Task: In share turn off push notifications.
Action: Mouse moved to (769, 70)
Screenshot: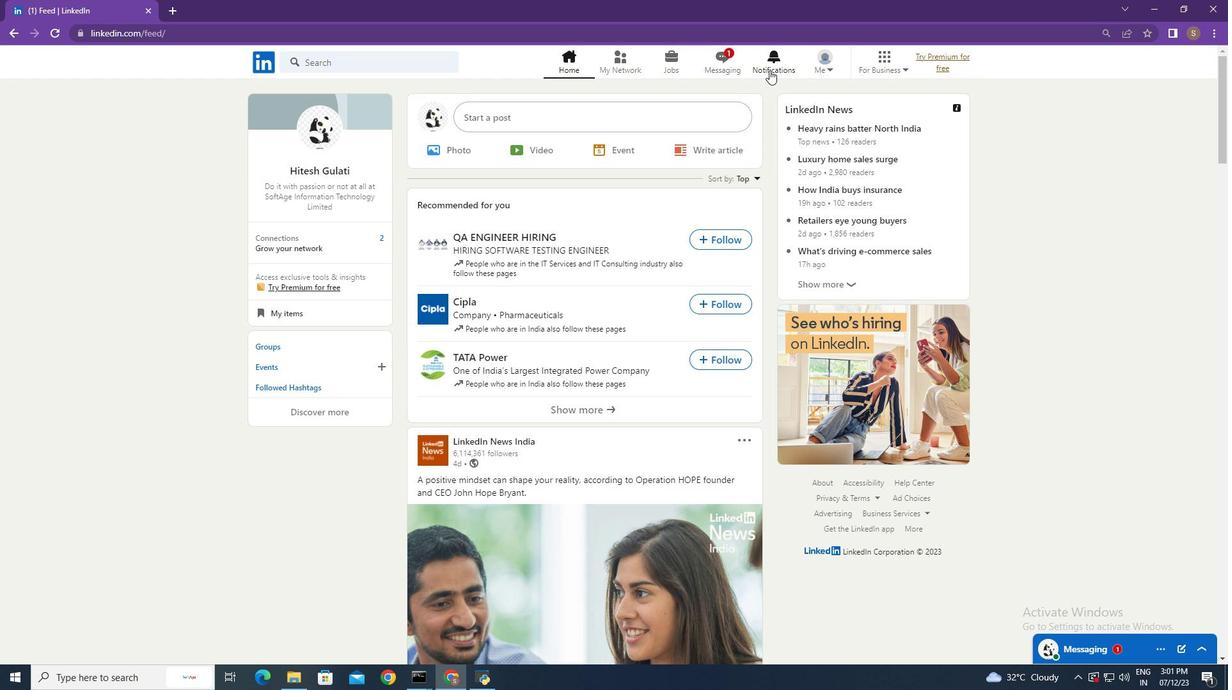 
Action: Mouse pressed left at (769, 70)
Screenshot: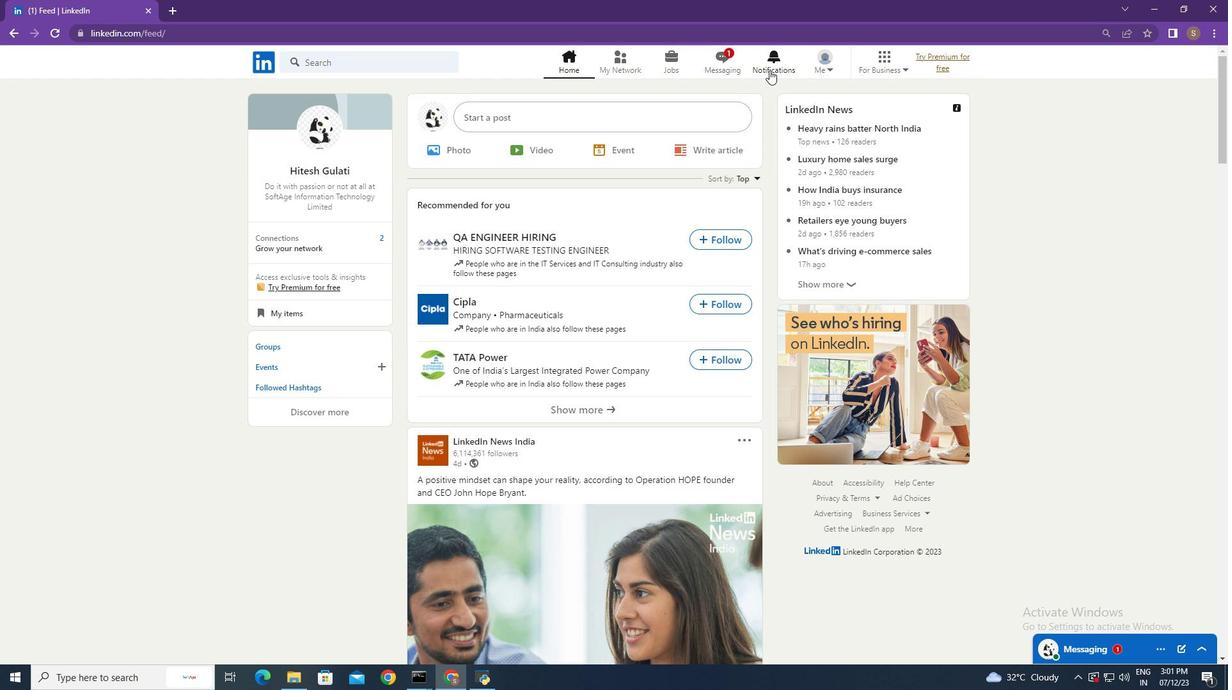 
Action: Mouse moved to (295, 147)
Screenshot: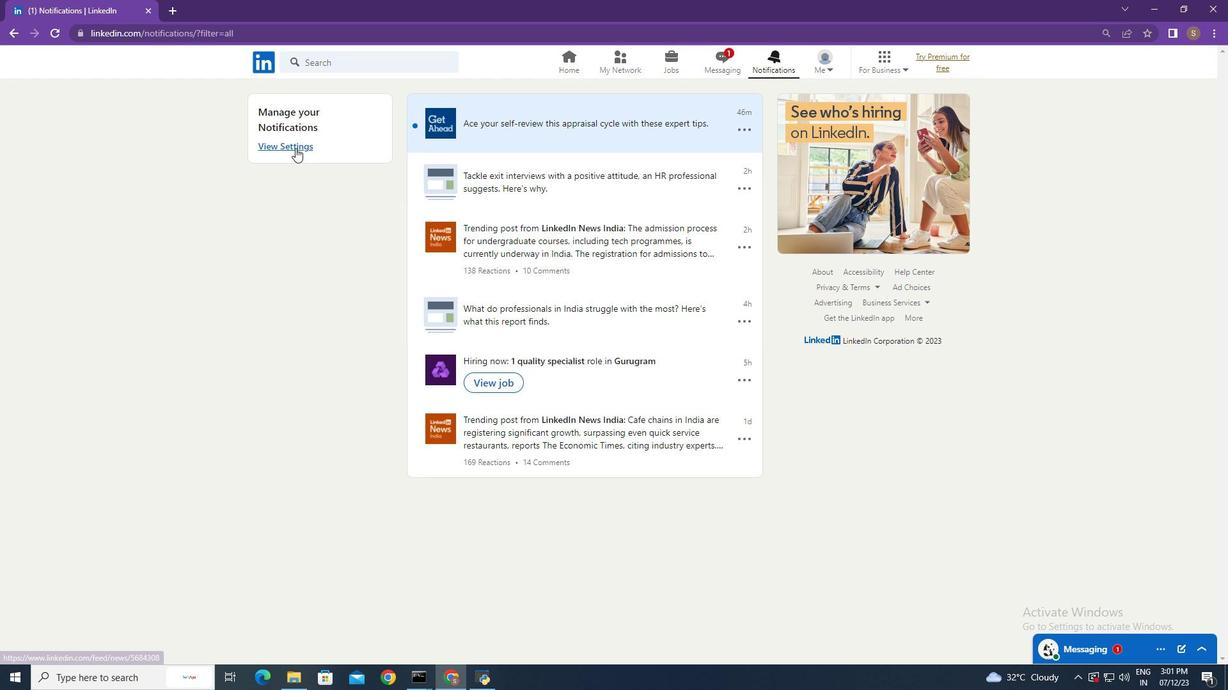 
Action: Mouse pressed left at (295, 147)
Screenshot: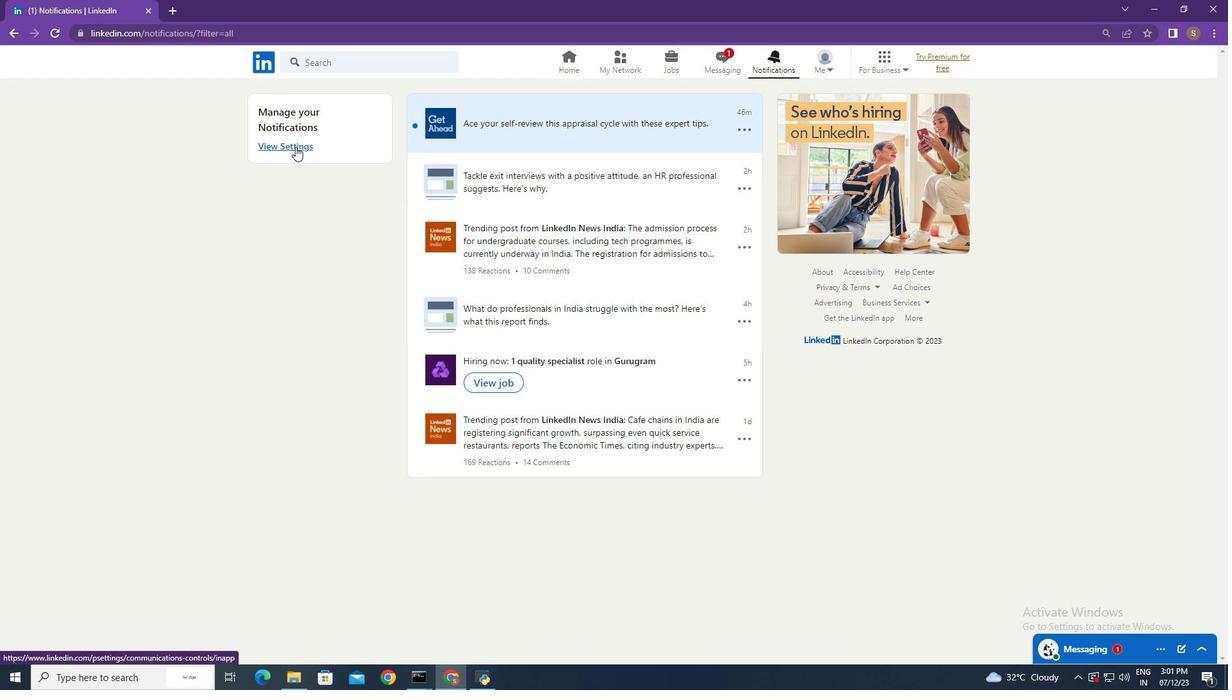 
Action: Mouse moved to (737, 300)
Screenshot: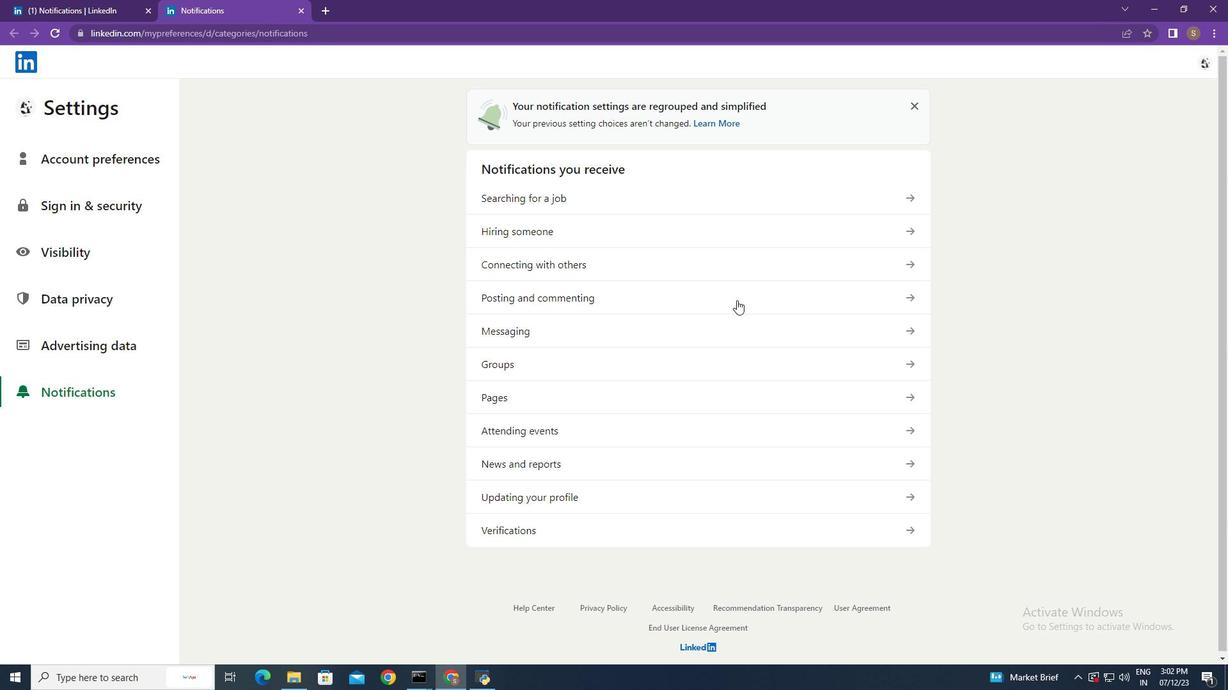 
Action: Mouse pressed left at (737, 300)
Screenshot: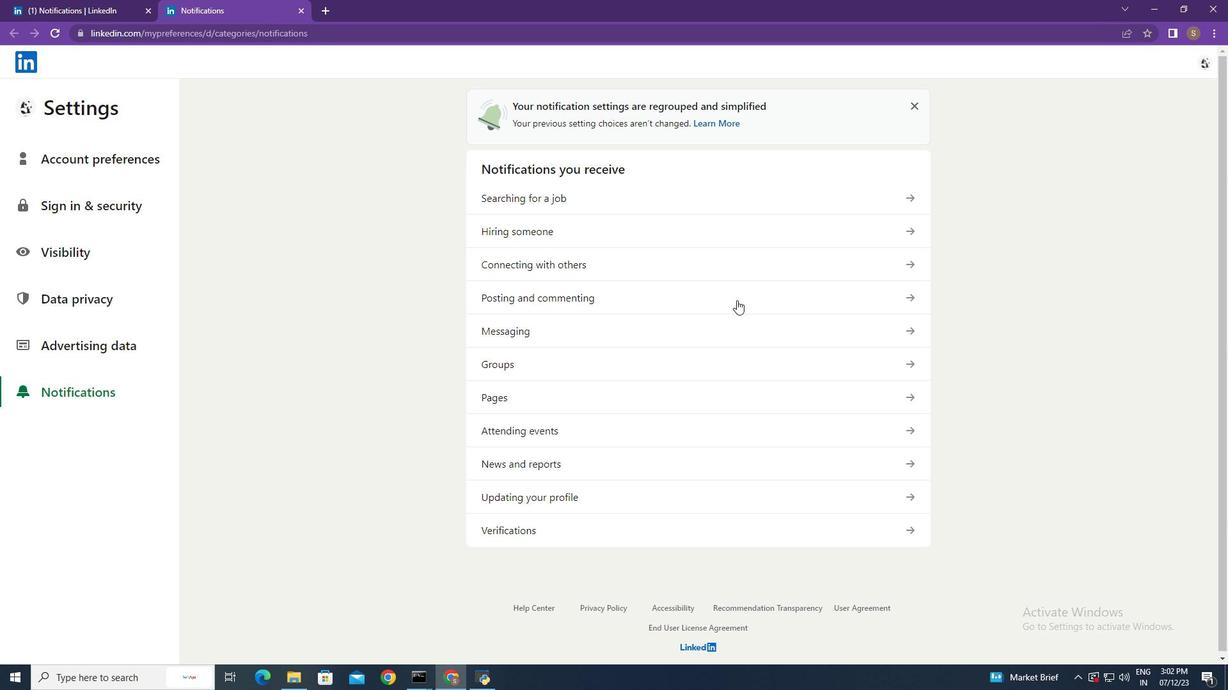 
Action: Mouse moved to (859, 230)
Screenshot: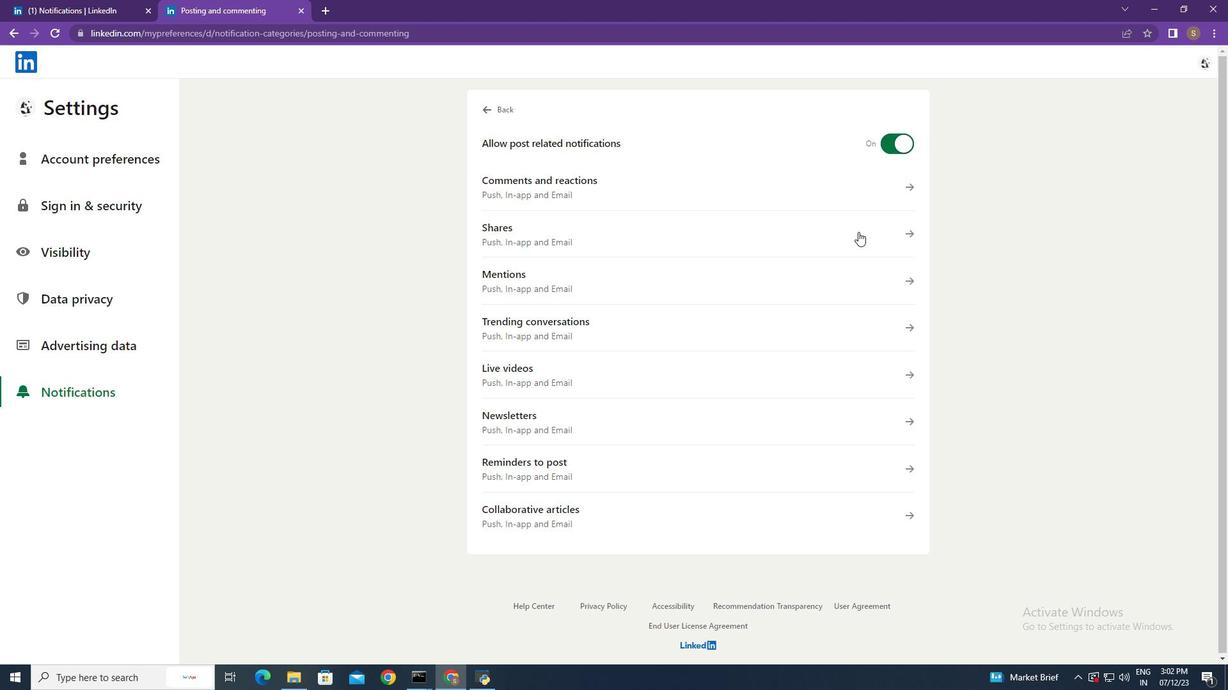 
Action: Mouse pressed left at (859, 230)
Screenshot: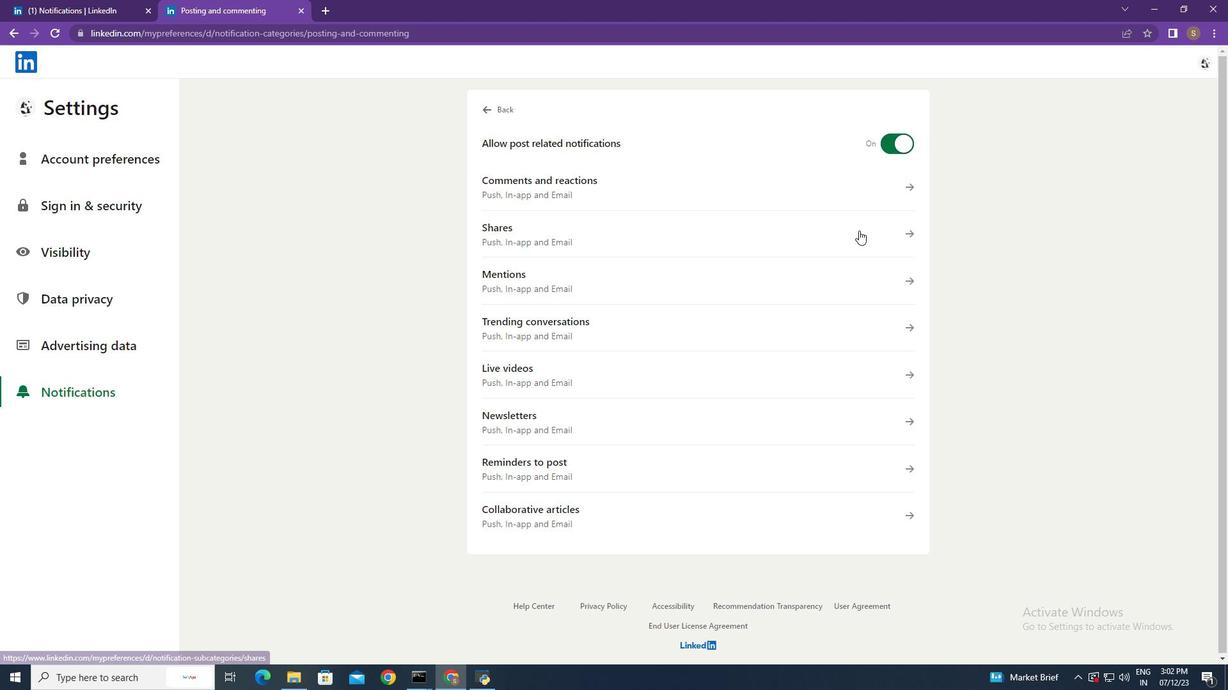 
Action: Mouse moved to (907, 266)
Screenshot: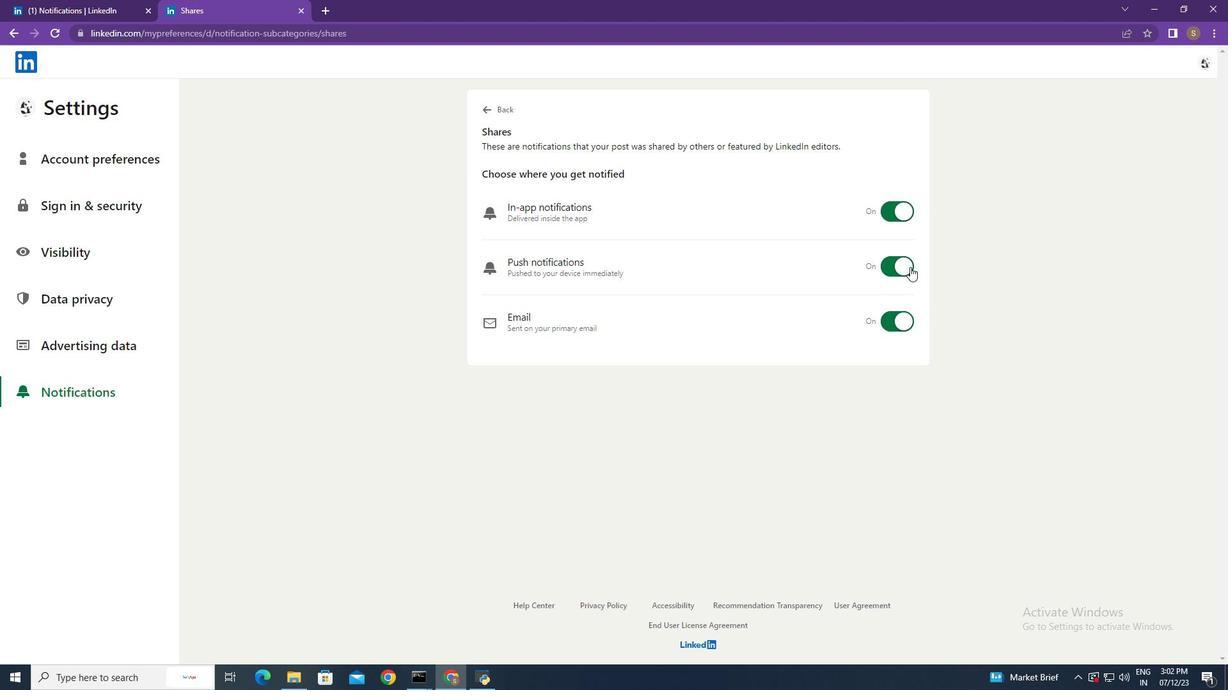
Action: Mouse pressed left at (907, 266)
Screenshot: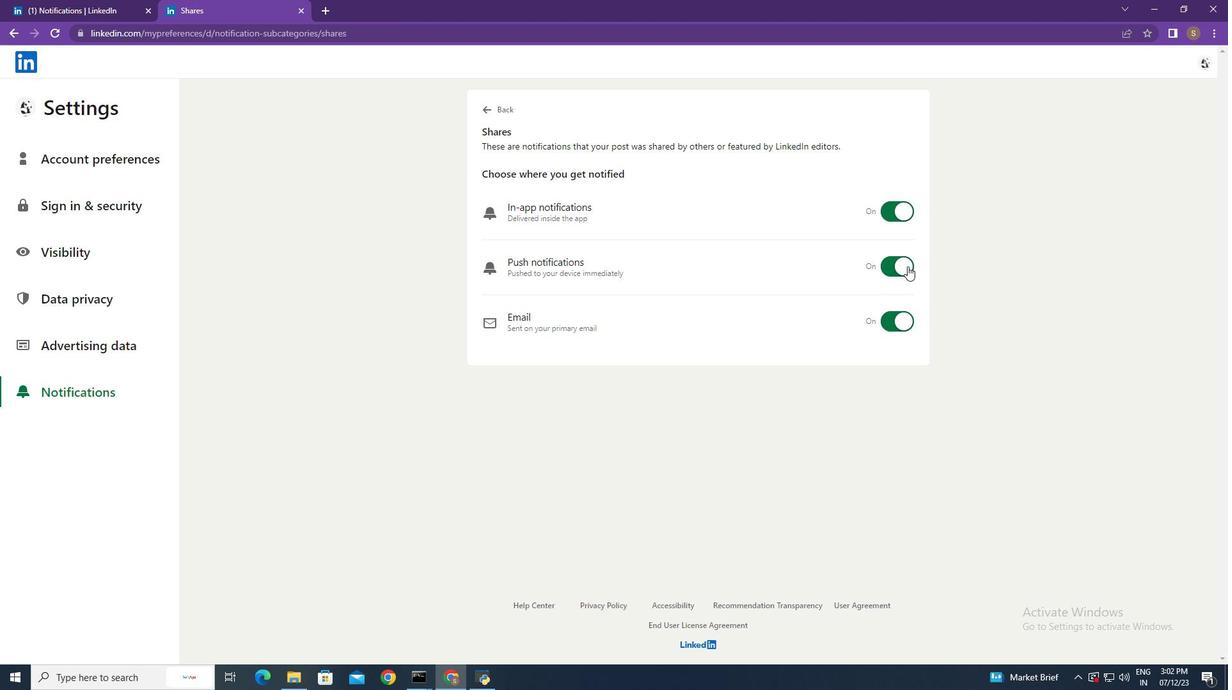 
Action: Mouse moved to (1003, 284)
Screenshot: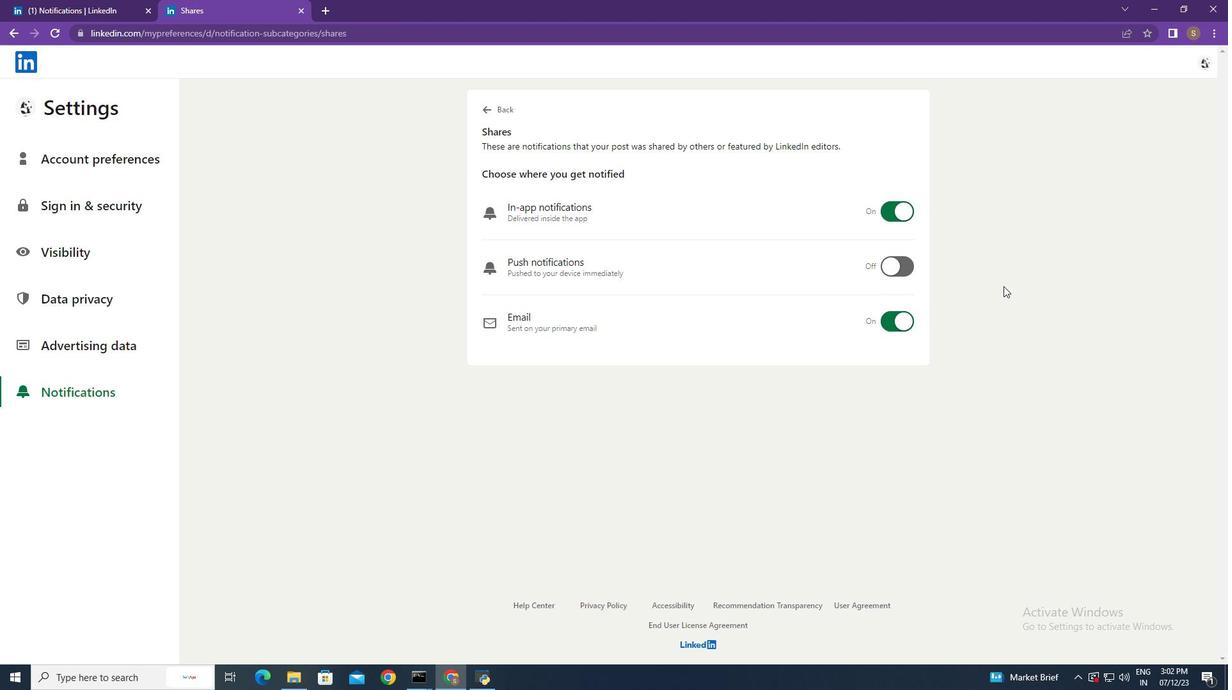 
